 Task: Create a new category named 'Holiday' in Outlook and assign it a color.
Action: Mouse moved to (20, 60)
Screenshot: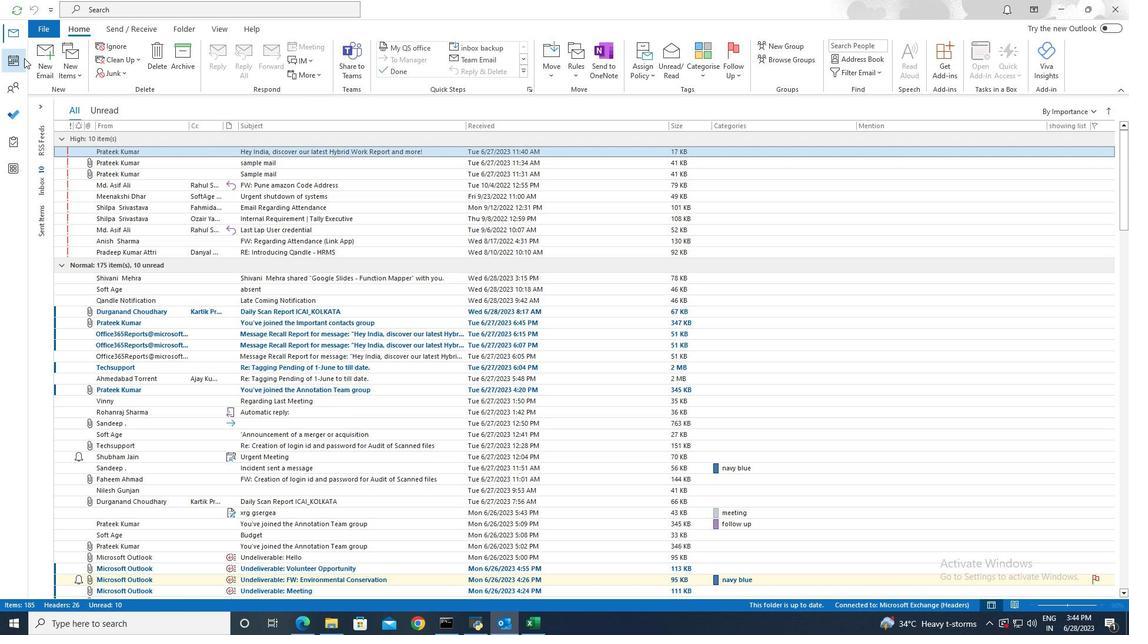 
Action: Mouse pressed left at (20, 60)
Screenshot: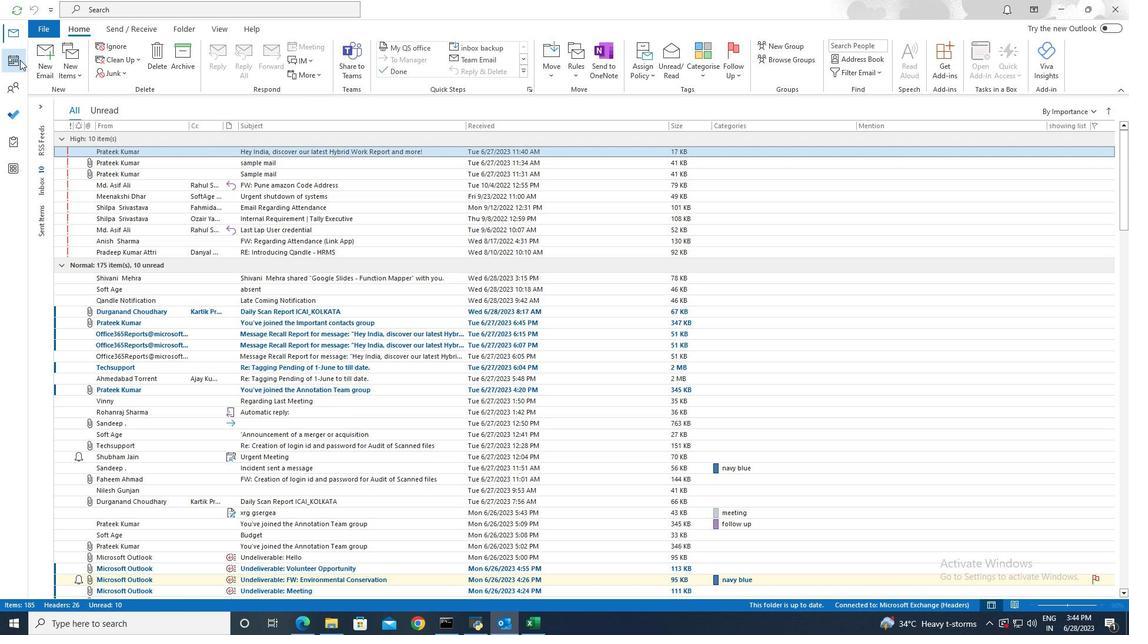 
Action: Mouse moved to (63, 61)
Screenshot: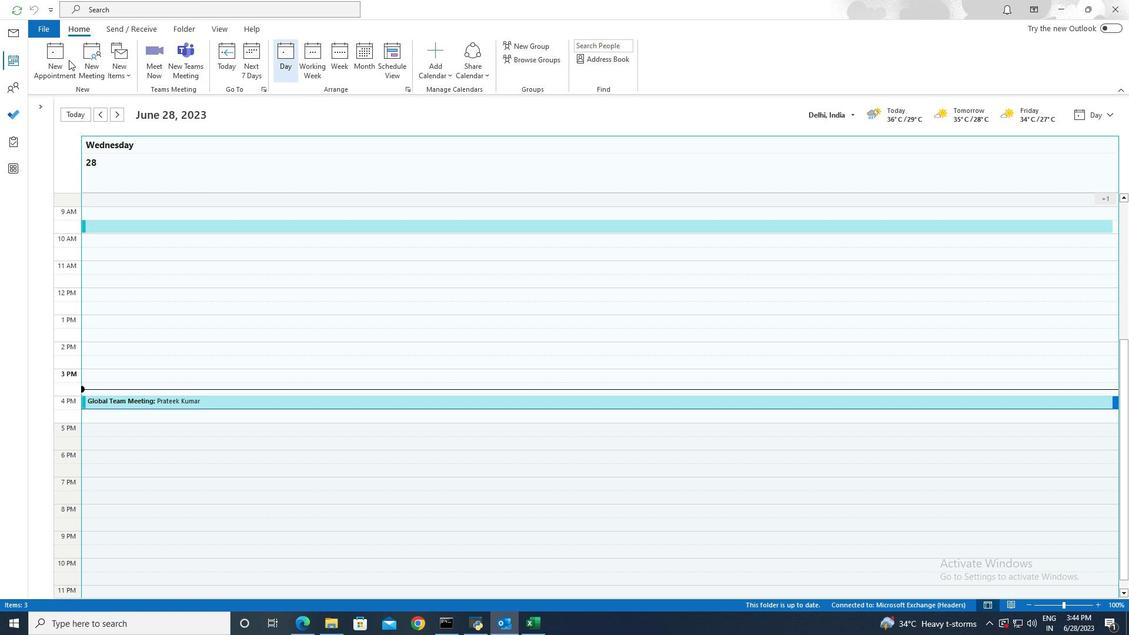 
Action: Mouse pressed left at (63, 61)
Screenshot: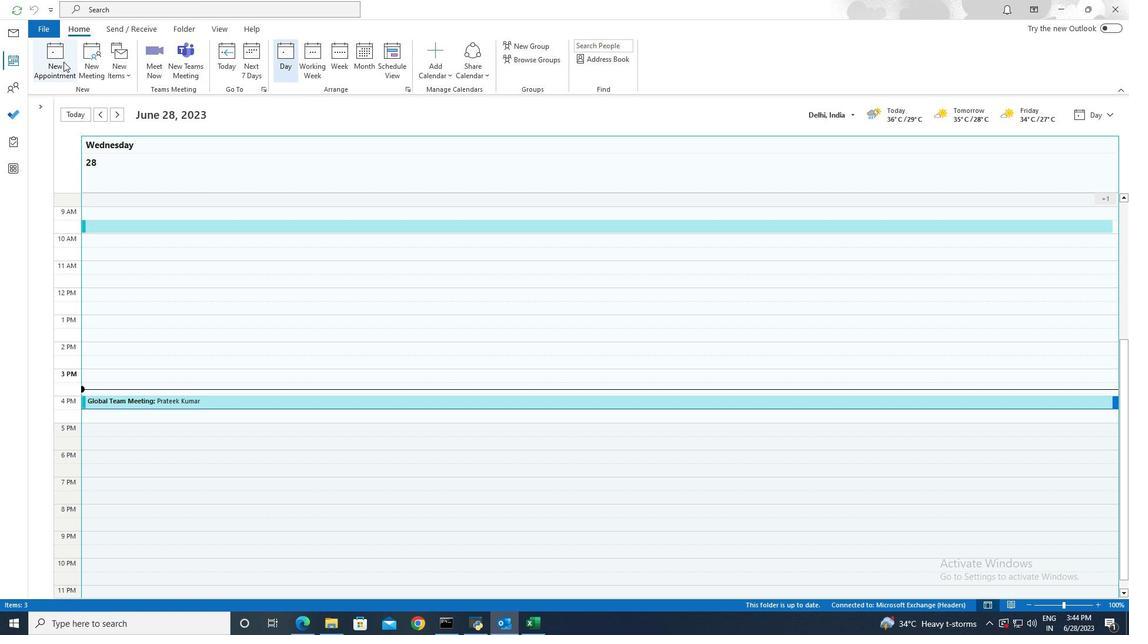 
Action: Mouse moved to (394, 73)
Screenshot: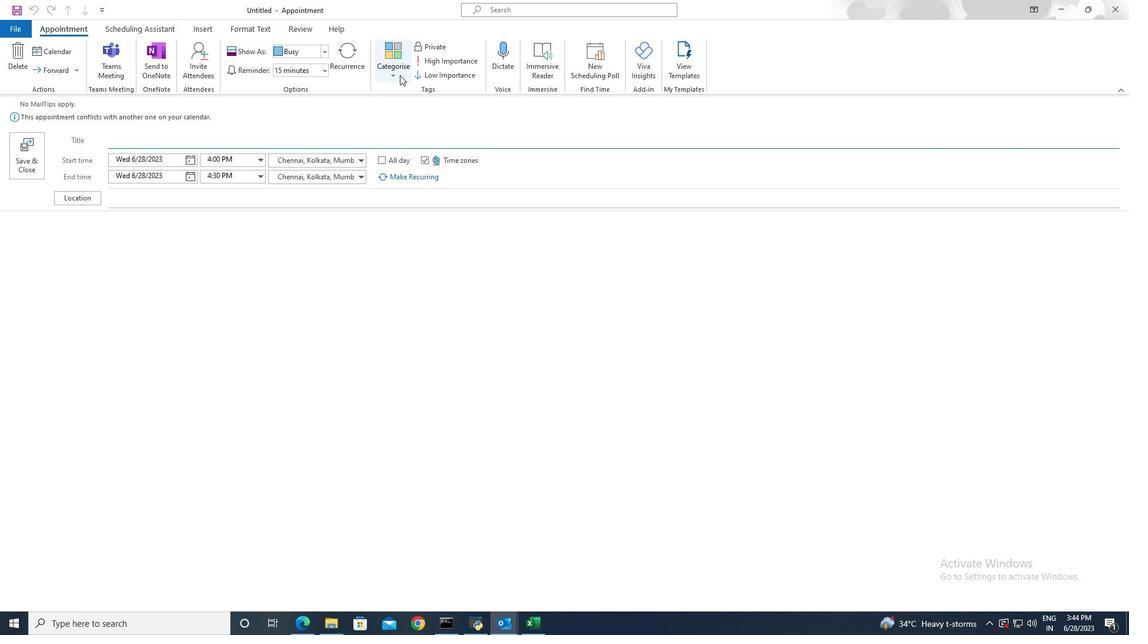 
Action: Mouse pressed left at (394, 73)
Screenshot: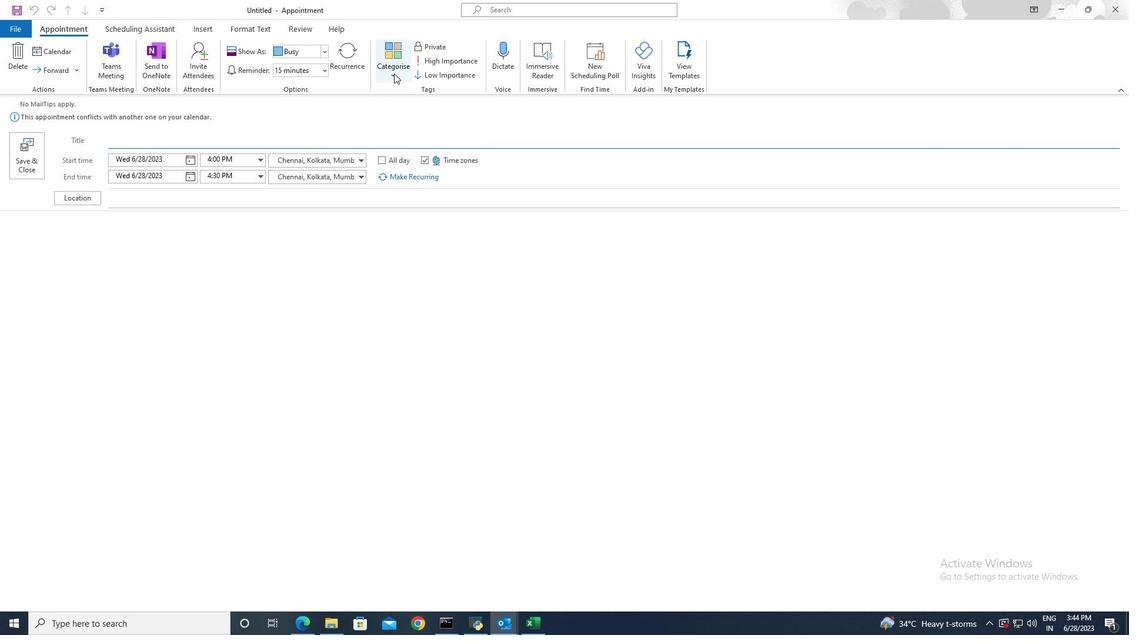 
Action: Mouse moved to (397, 308)
Screenshot: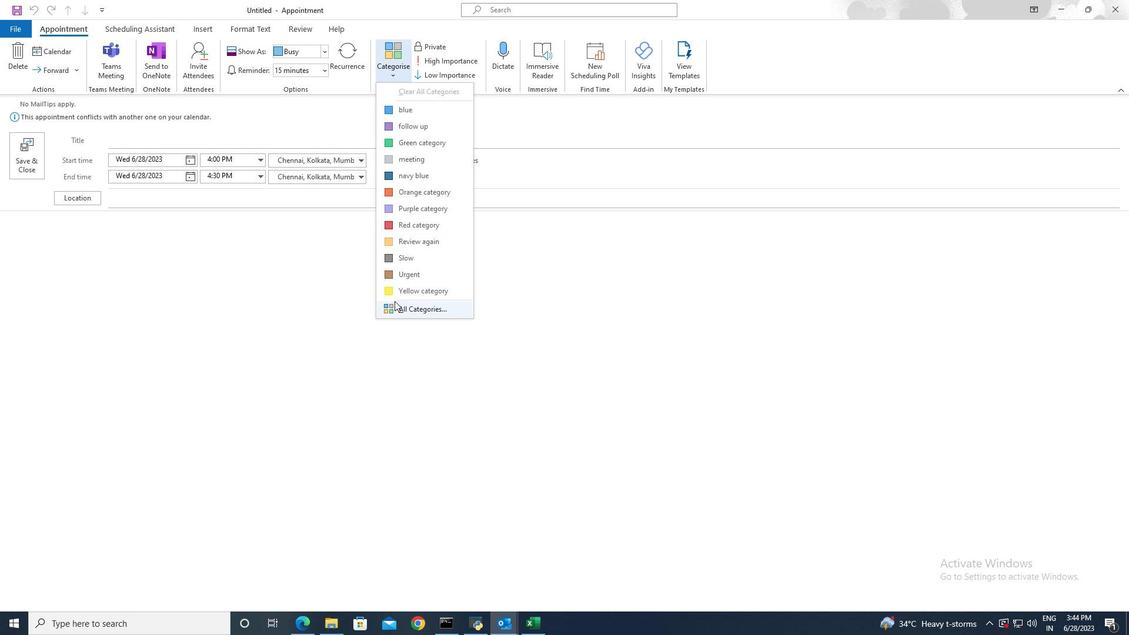 
Action: Mouse pressed left at (397, 308)
Screenshot: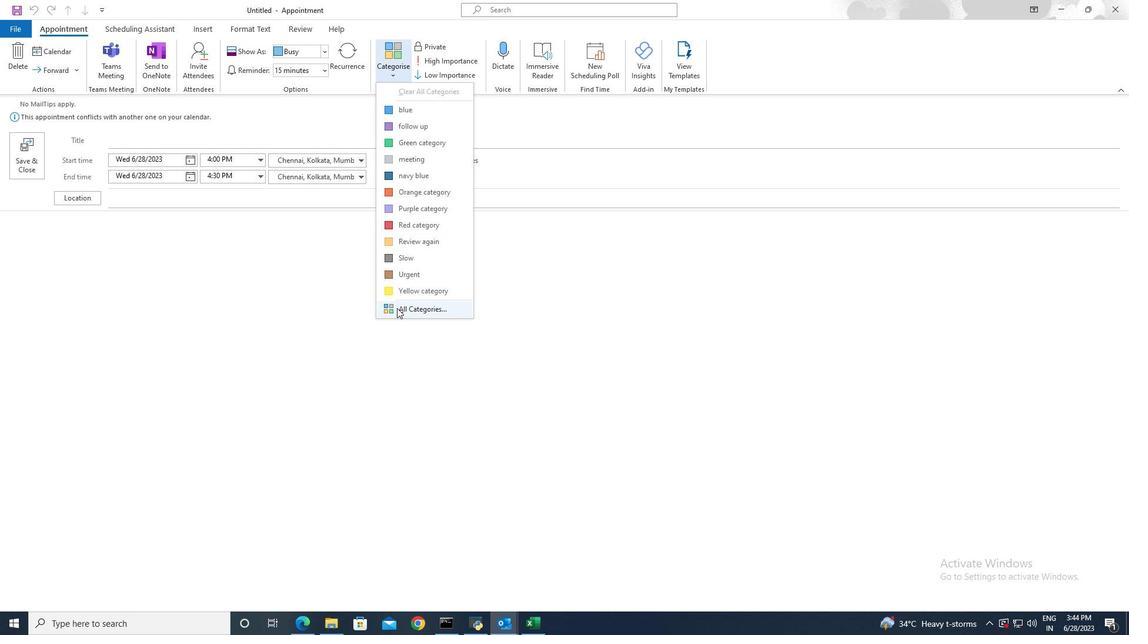 
Action: Mouse moved to (676, 254)
Screenshot: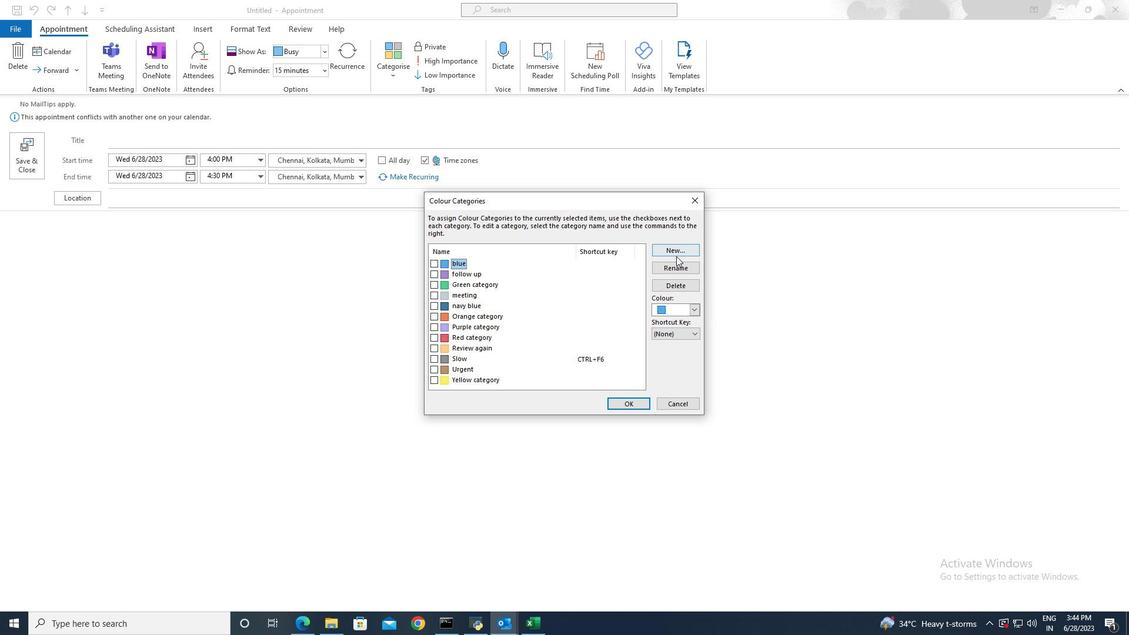 
Action: Mouse pressed left at (676, 254)
Screenshot: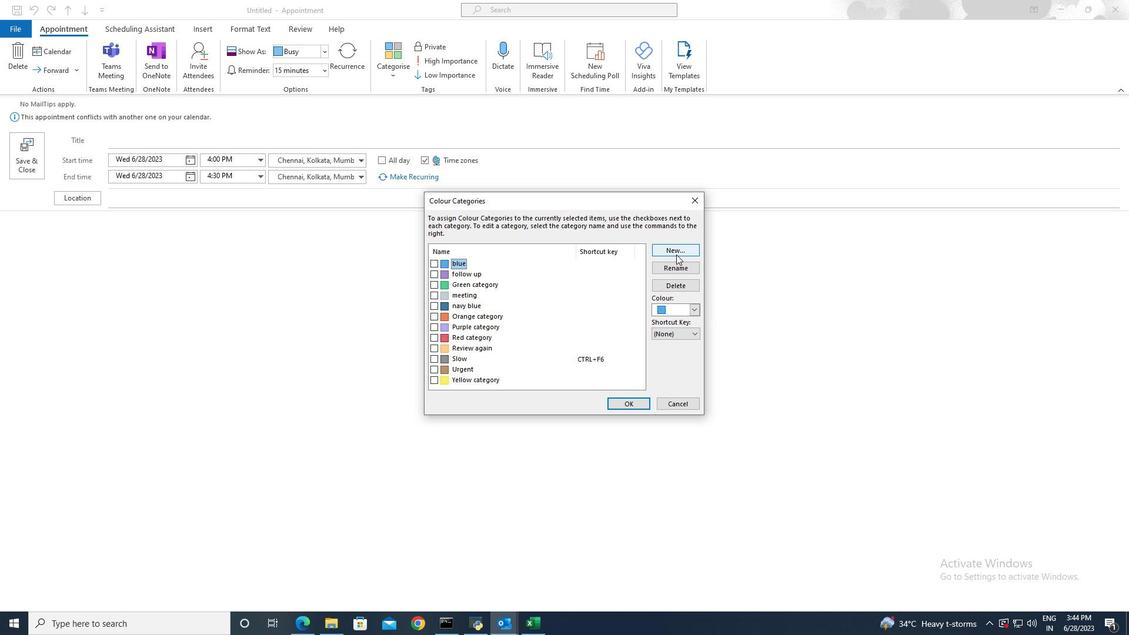 
Action: Mouse moved to (676, 254)
Screenshot: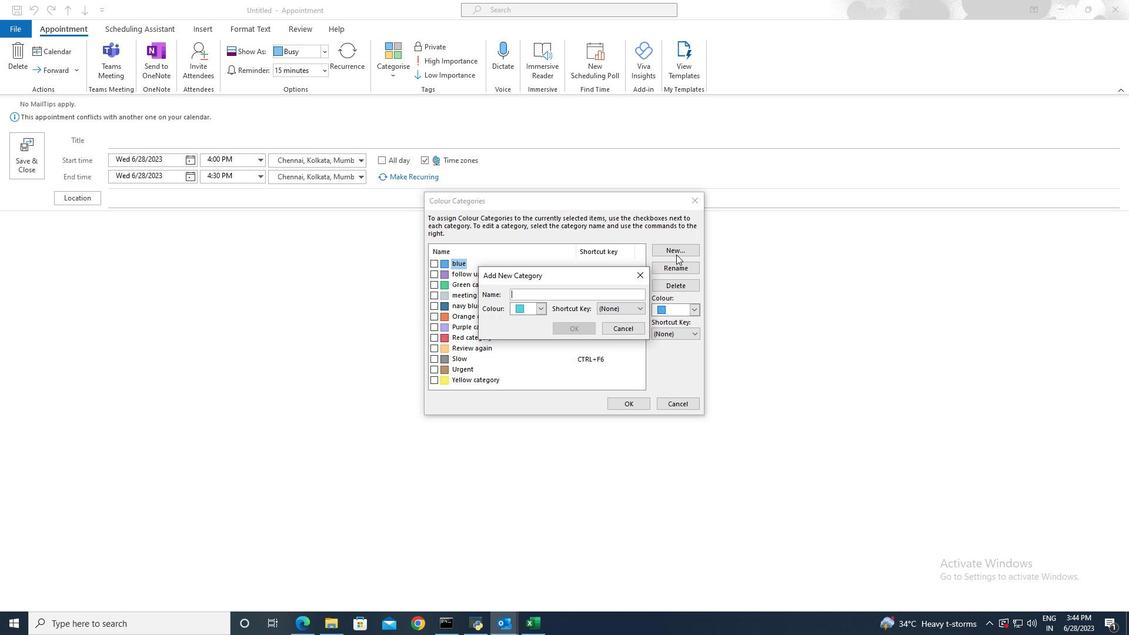 
Action: Key pressed <Key.shift>Holday
Screenshot: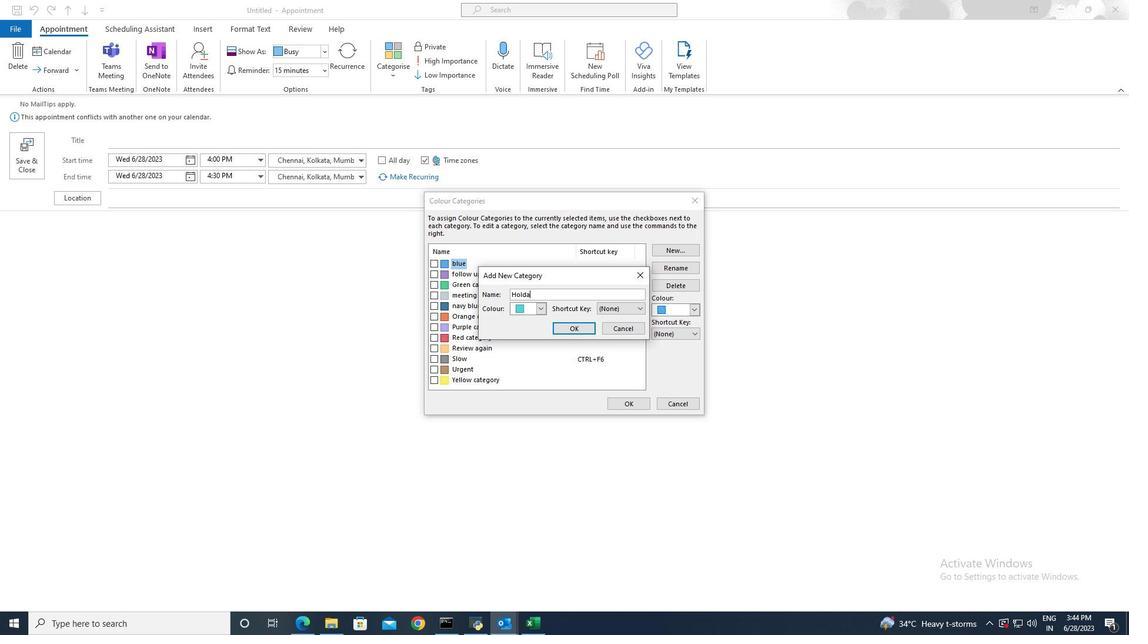 
Action: Mouse moved to (543, 310)
Screenshot: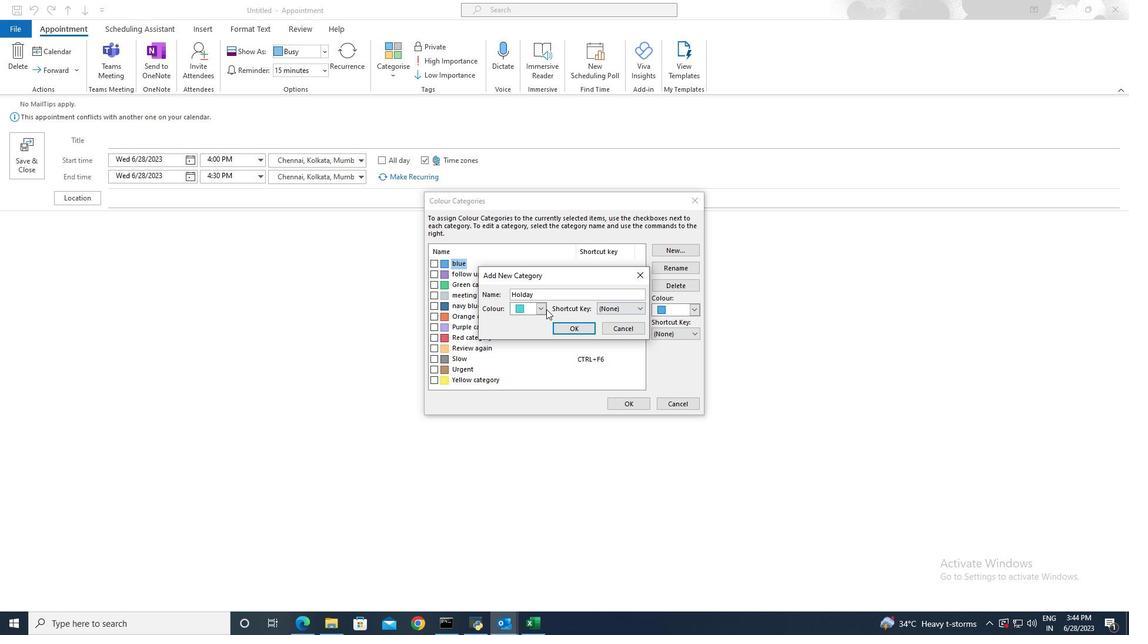 
Action: Mouse pressed left at (543, 310)
Screenshot: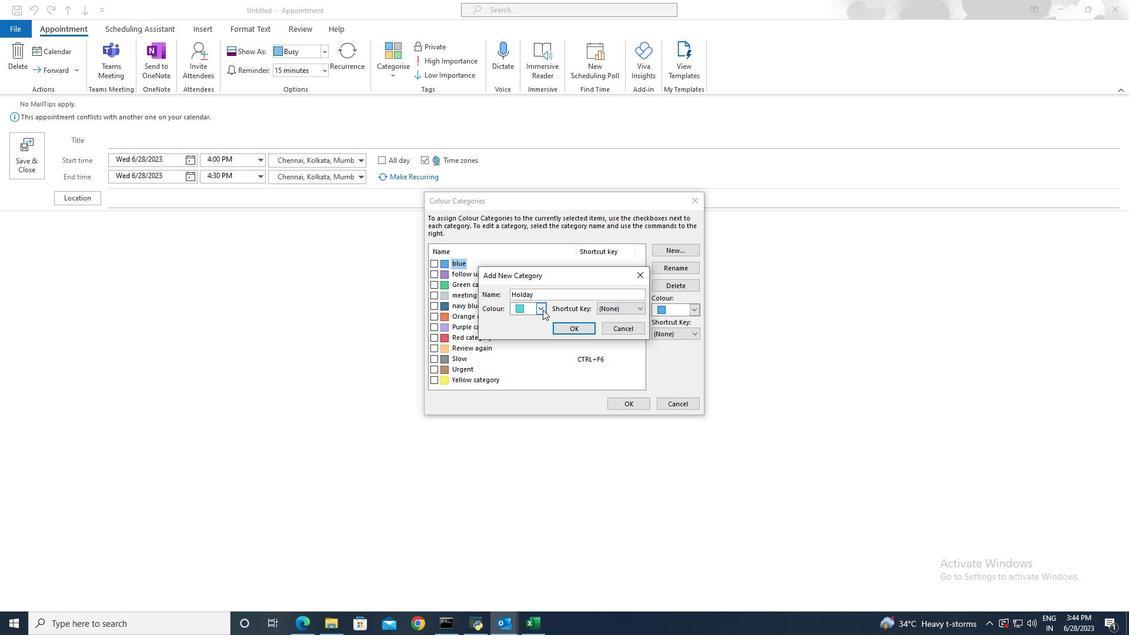 
Action: Mouse moved to (576, 349)
Screenshot: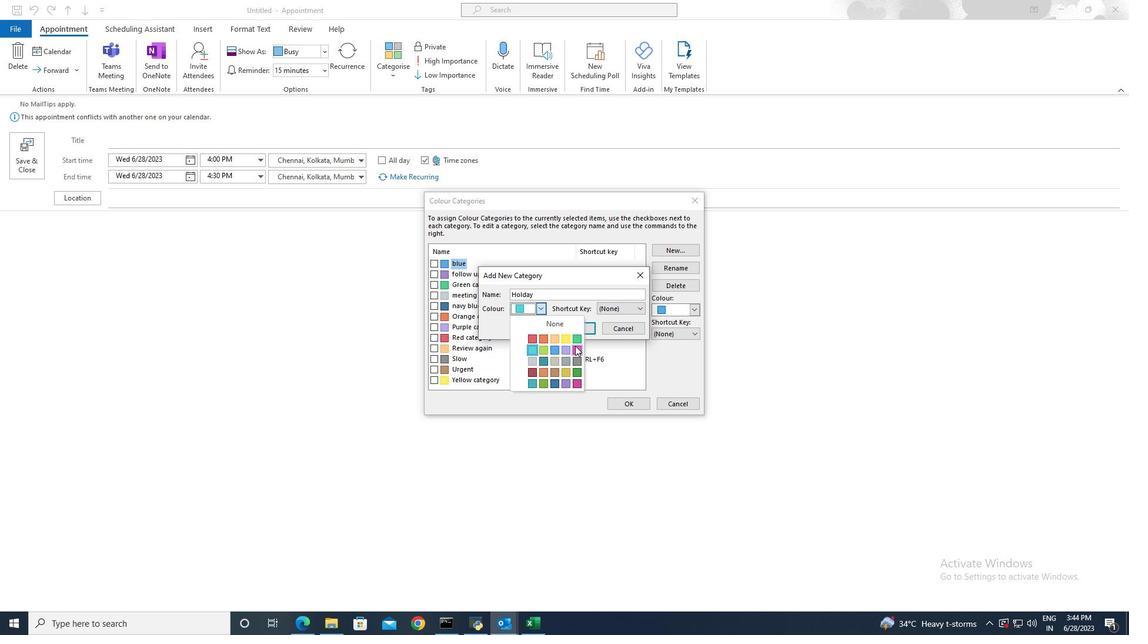 
Action: Mouse pressed left at (576, 349)
Screenshot: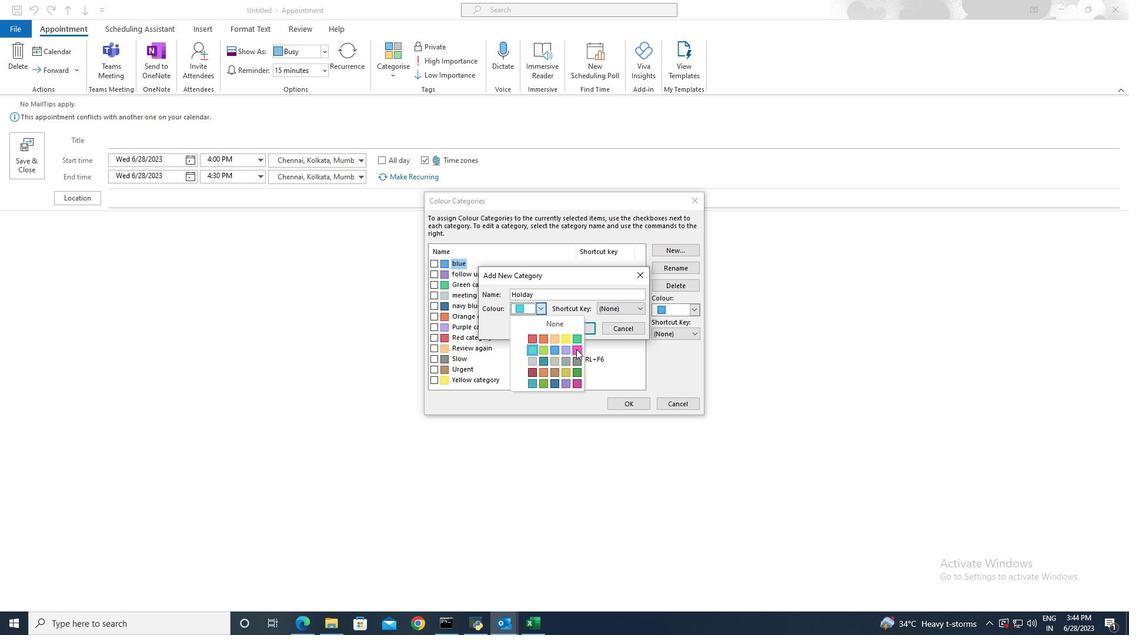
Action: Mouse moved to (581, 327)
Screenshot: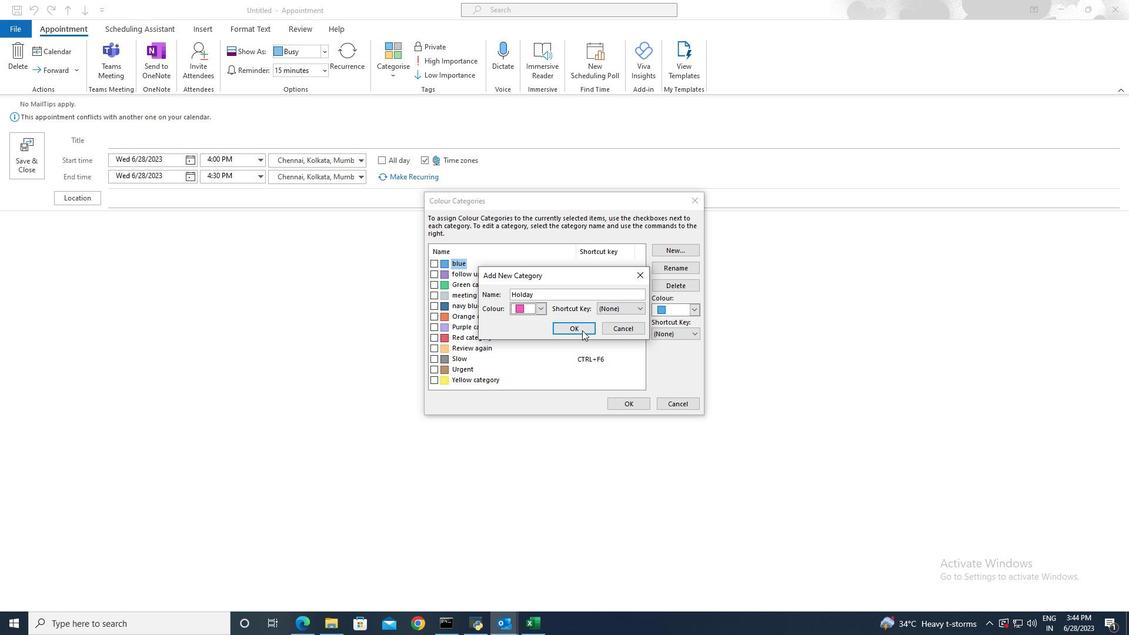 
Action: Mouse pressed left at (581, 327)
Screenshot: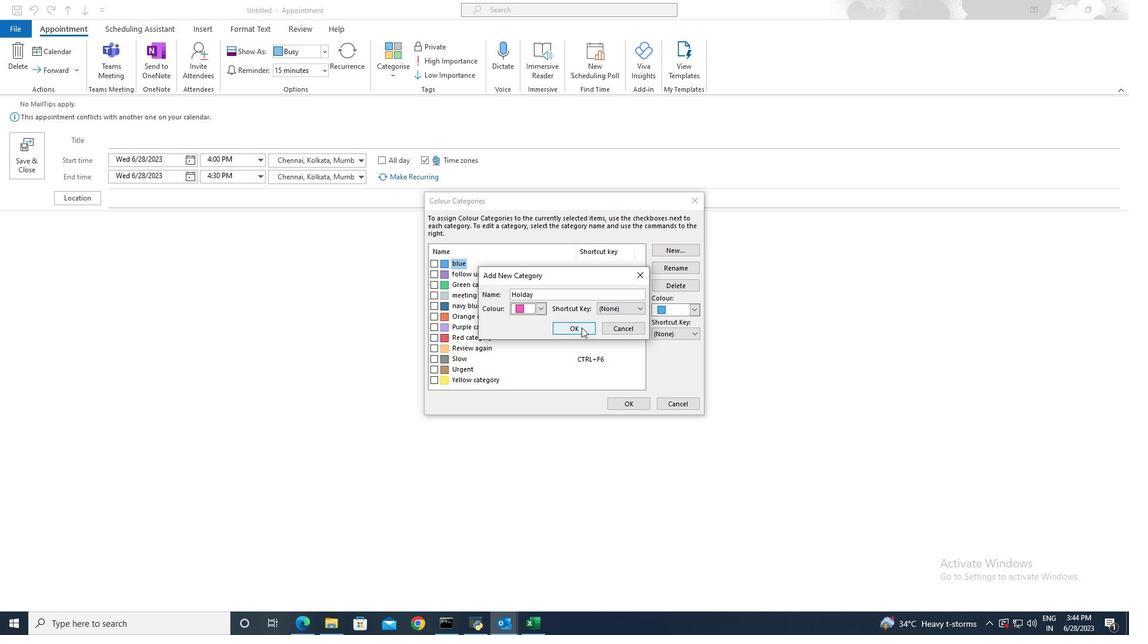 
Action: Mouse moved to (635, 402)
Screenshot: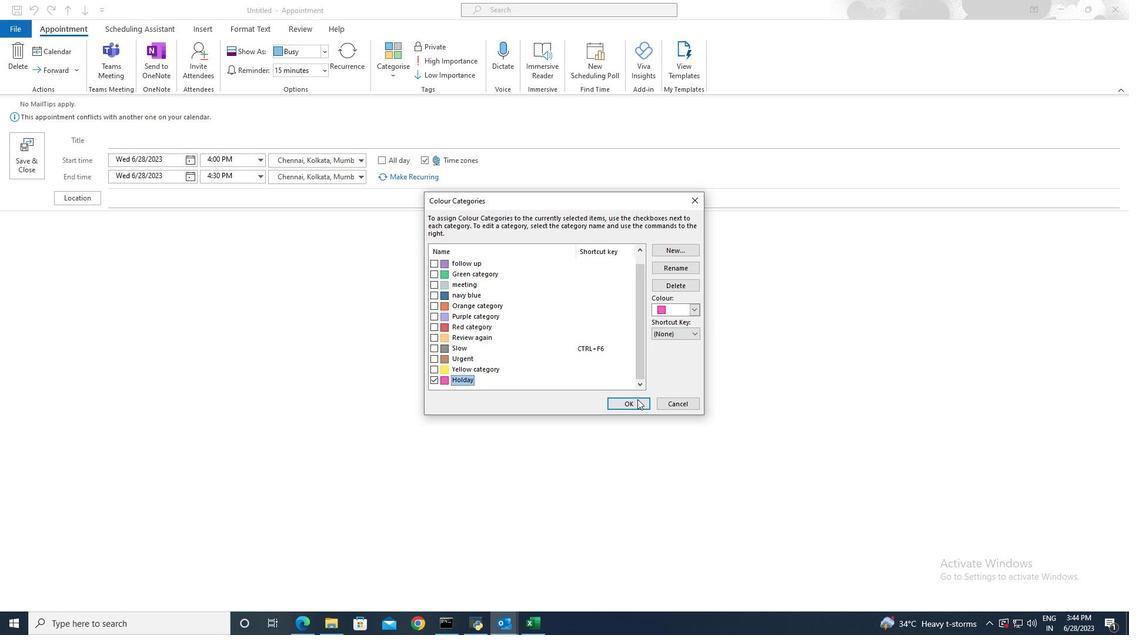 
Action: Mouse pressed left at (635, 402)
Screenshot: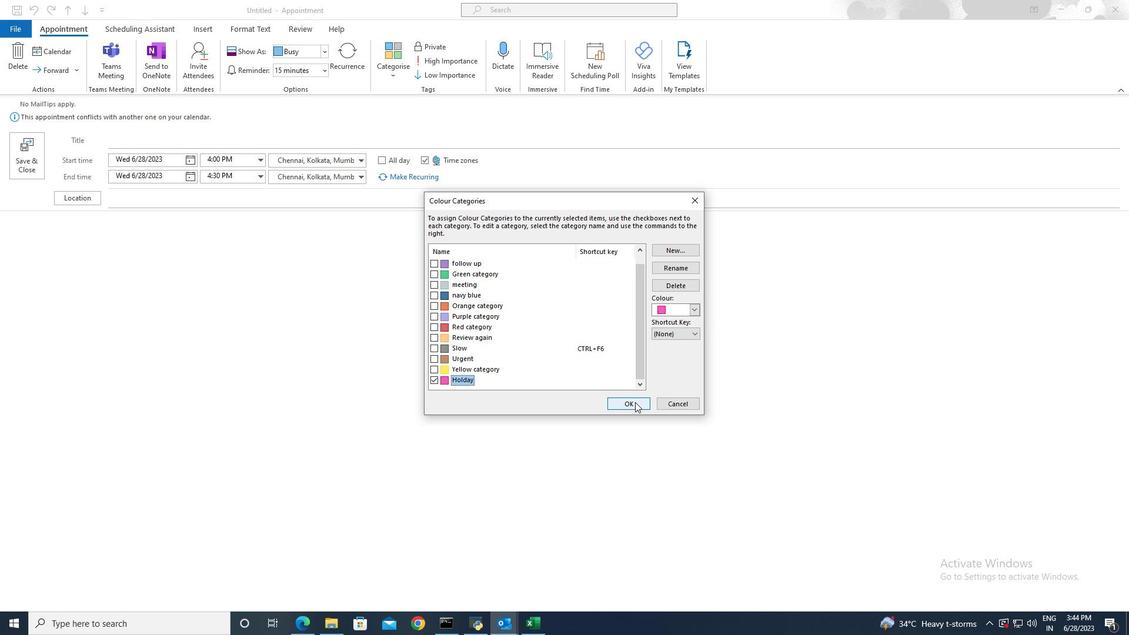 
